 Task: Create New Vendor with Vendor Name: PCS, Billing Address Line1: 5 3rd St., Billing Address Line2: Glenside, Billing Address Line3: NY 10973
Action: Mouse moved to (141, 31)
Screenshot: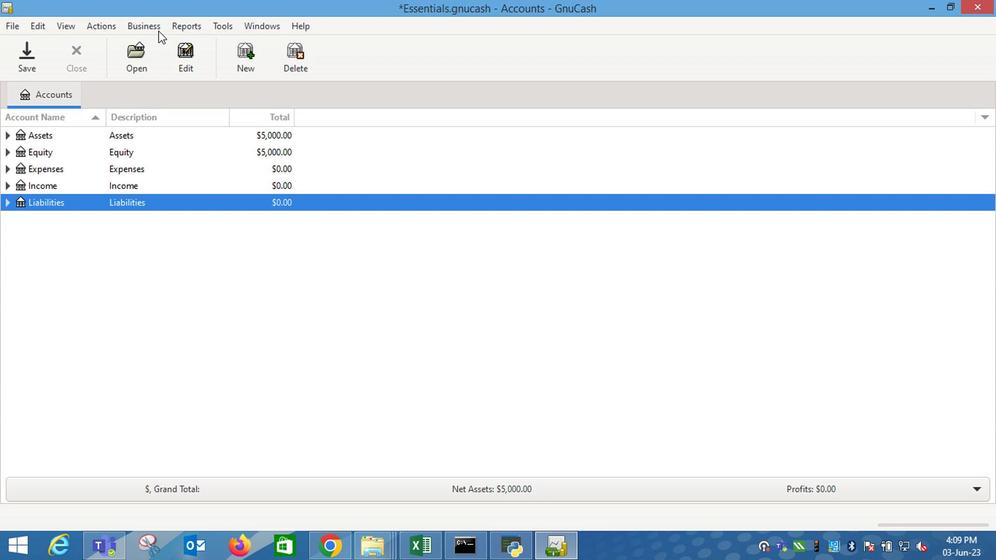 
Action: Mouse pressed left at (141, 31)
Screenshot: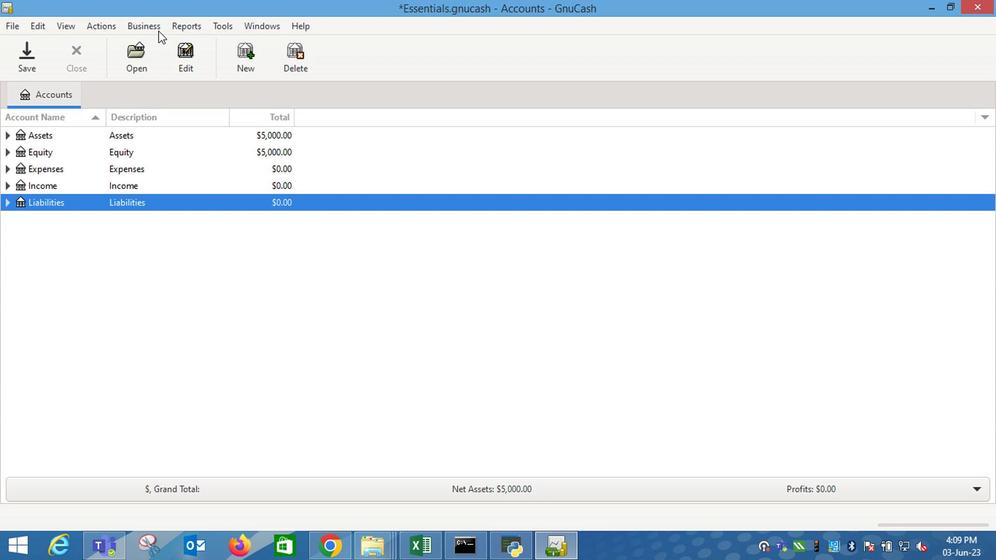 
Action: Mouse moved to (291, 84)
Screenshot: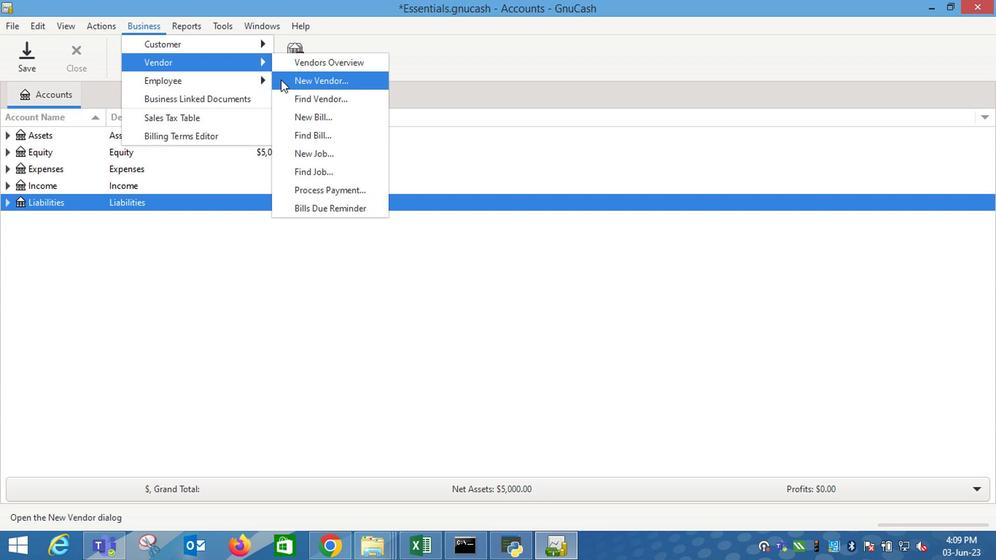 
Action: Mouse pressed left at (291, 84)
Screenshot: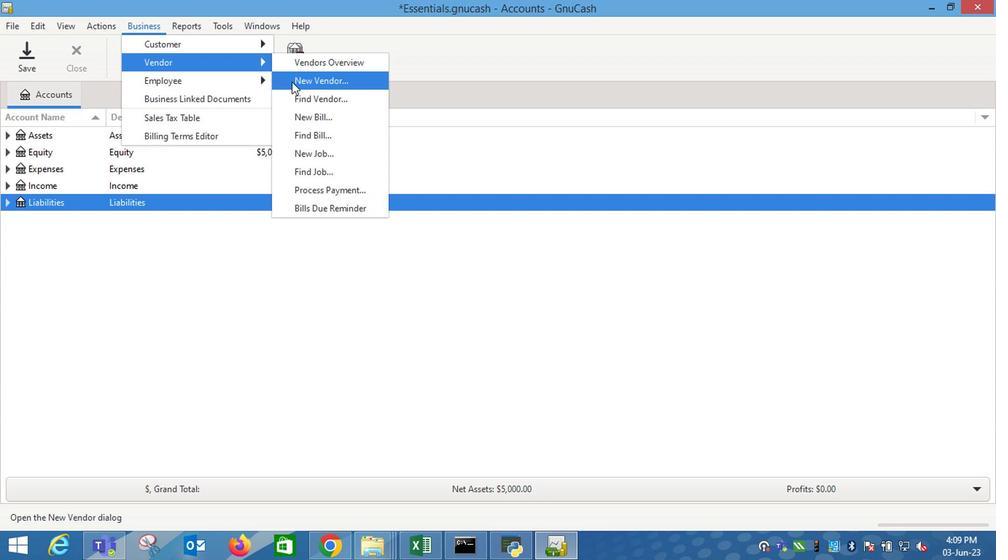 
Action: Mouse moved to (697, 140)
Screenshot: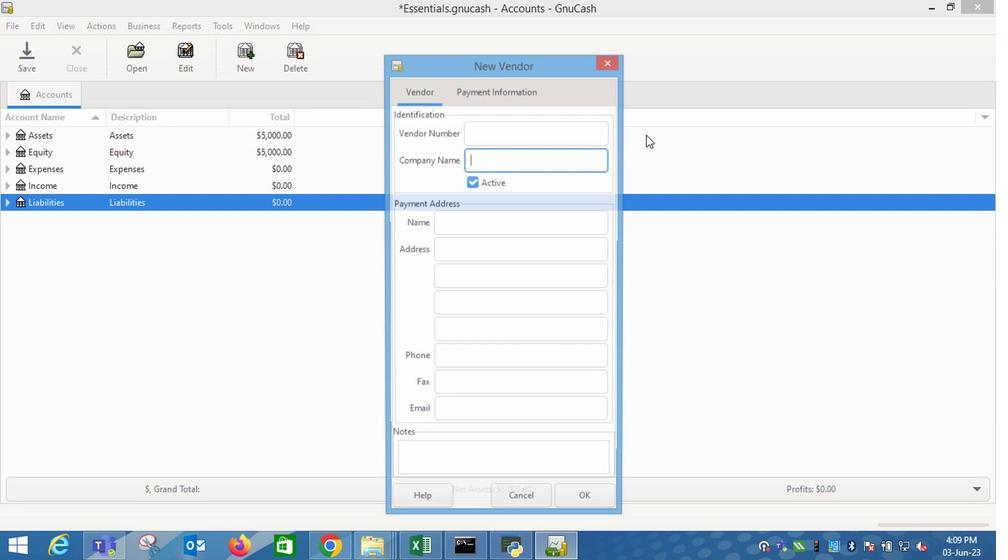 
Action: Key pressed <Key.shift_r>PCS<Key.space><Key.shift_r><Key.shift_r><Key.shift_r><Key.shift_r><Key.shift_r><Key.shift_r><Key.shift_r><Key.shift_r><Key.shift_r><Key.shift_r><Key.shift_r><Key.shift_r><Key.shift_r><Key.shift_r><Key.shift_r><Key.shift_r><Key.shift_r><Key.shift_r><Key.shift_r><Key.shift_r><Key.shift_r><Key.shift_r><Key.shift_r><Key.shift_r><Key.shift_r><Key.shift_r><Key.backspace><Key.tab><Key.tab><Key.tab>5<Key.space>3rd<Key.space><Key.shift_r>St.<Key.space><Key.backspace><Key.tab><Key.shift_r>Glenside<Key.tab><Key.shift_r>NY<Key.space>10973
Screenshot: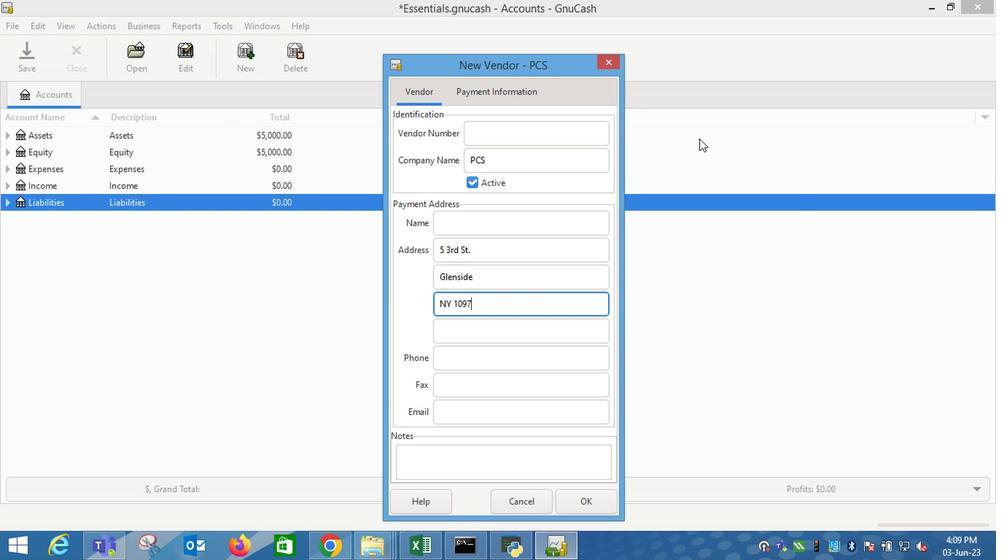
Action: Mouse moved to (516, 99)
Screenshot: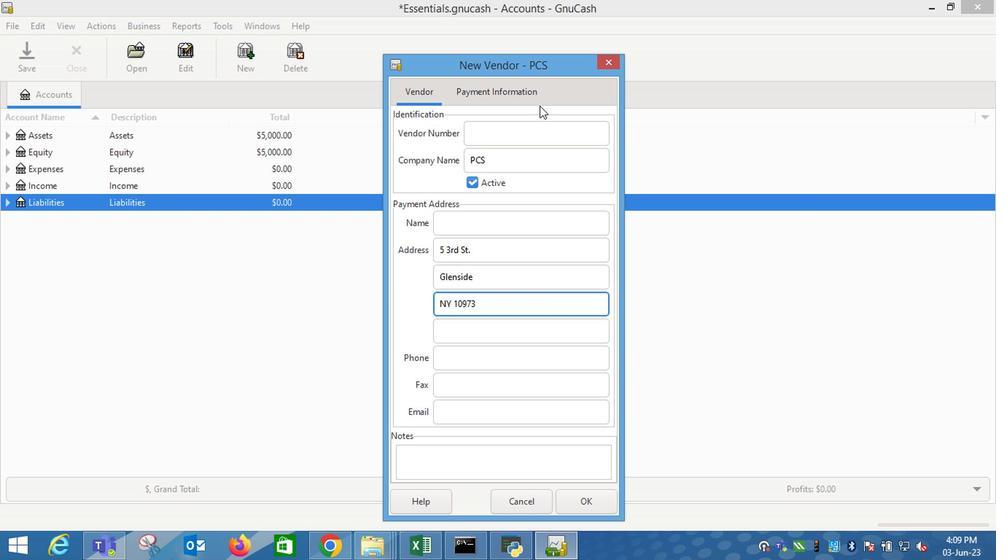 
Action: Mouse pressed left at (516, 99)
Screenshot: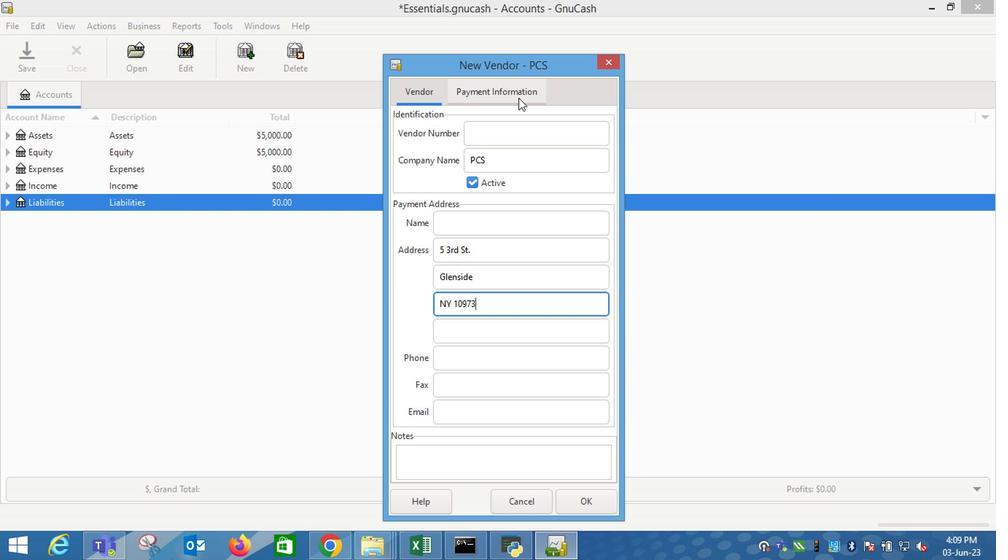 
Action: Mouse moved to (583, 499)
Screenshot: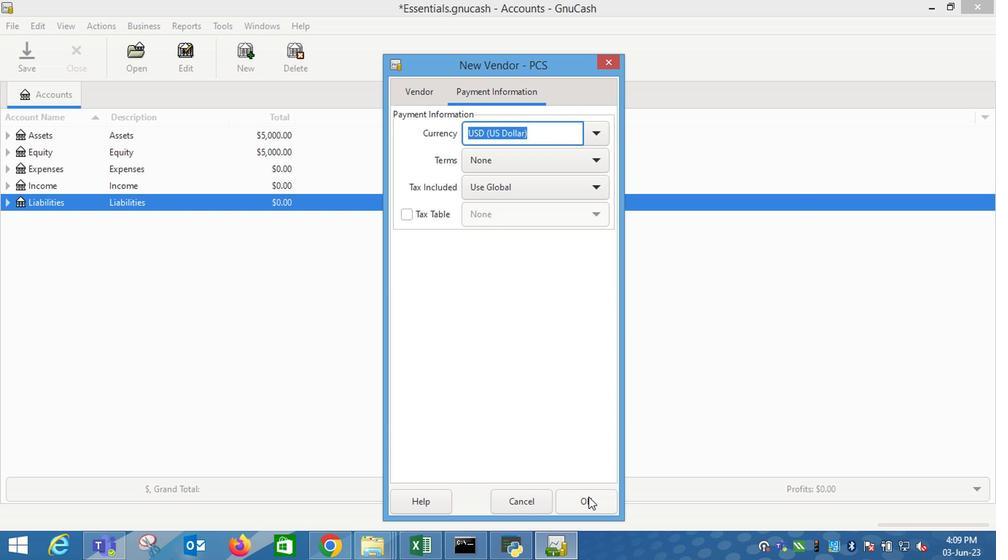 
Action: Mouse pressed left at (583, 499)
Screenshot: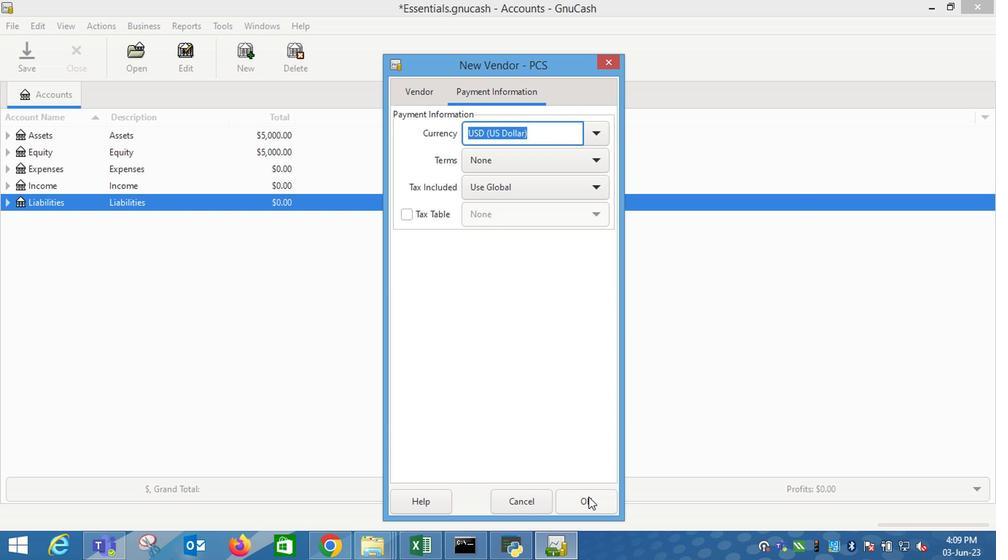 
Action: Mouse moved to (582, 500)
Screenshot: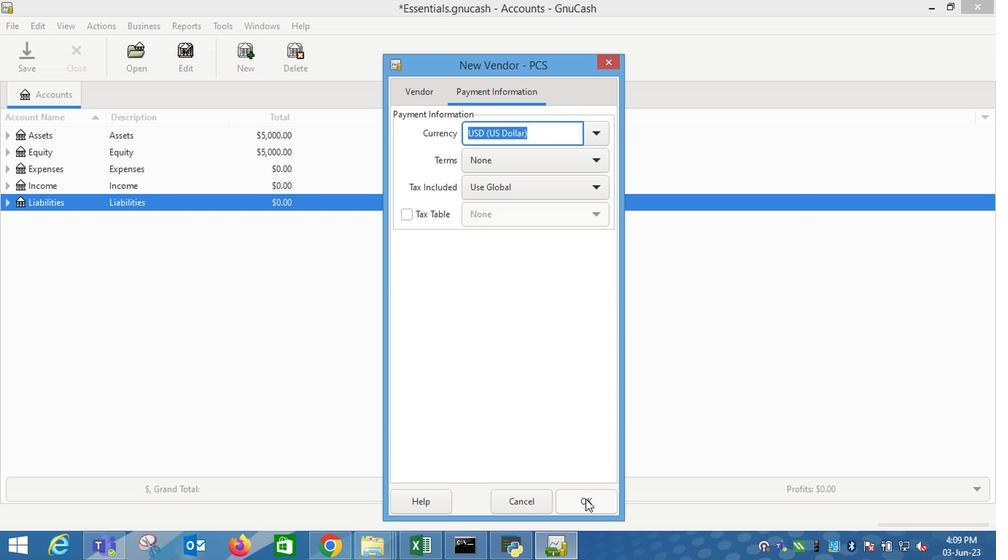 
